 Task: Select the month "July".
Action: Mouse moved to (638, 86)
Screenshot: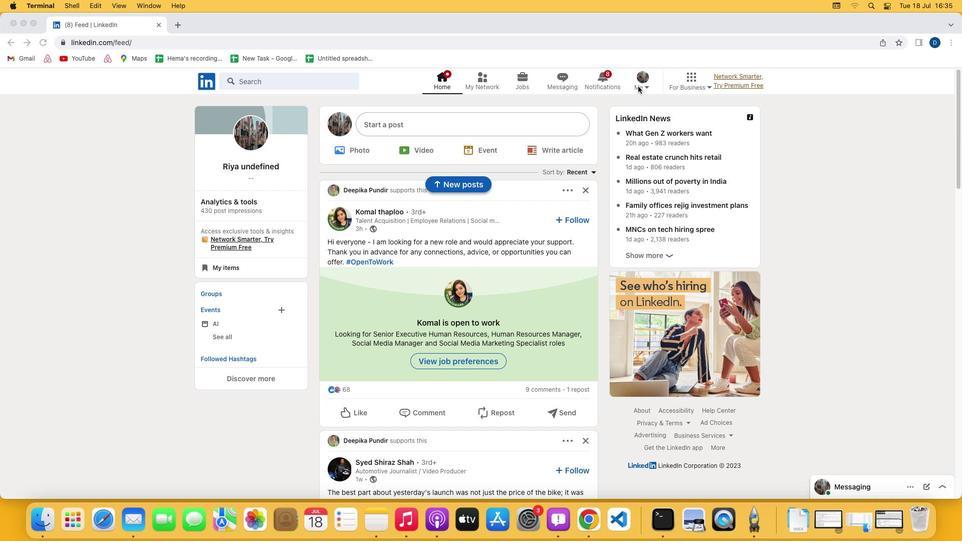 
Action: Mouse pressed left at (638, 86)
Screenshot: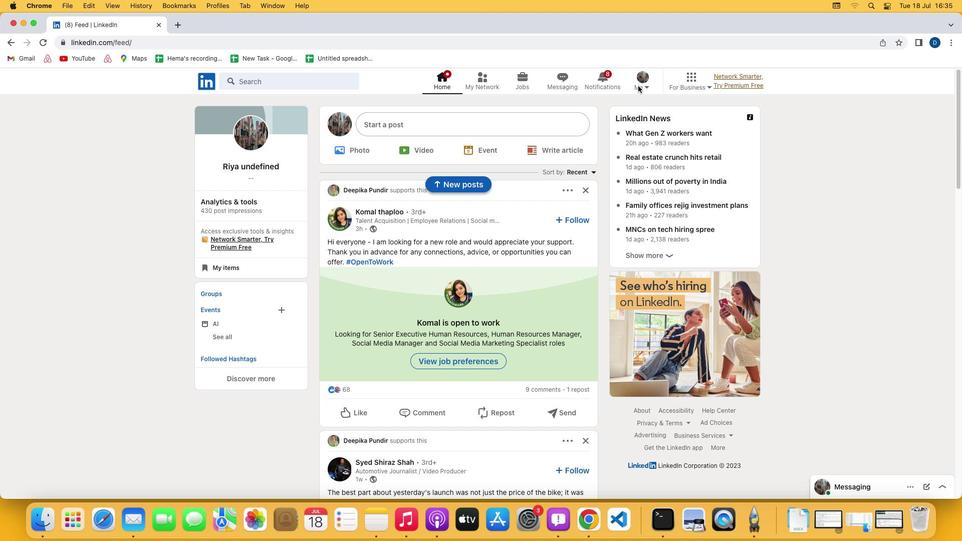 
Action: Mouse moved to (645, 86)
Screenshot: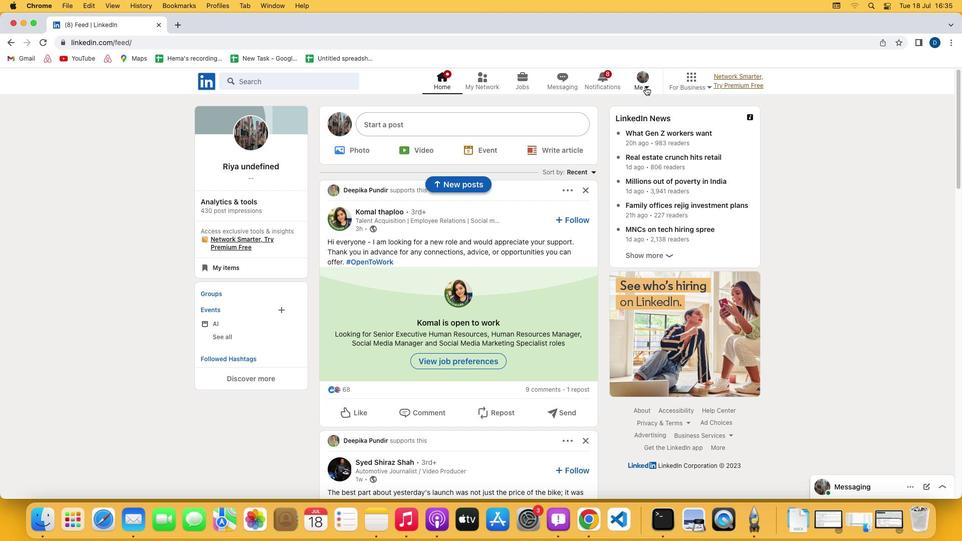
Action: Mouse pressed left at (645, 86)
Screenshot: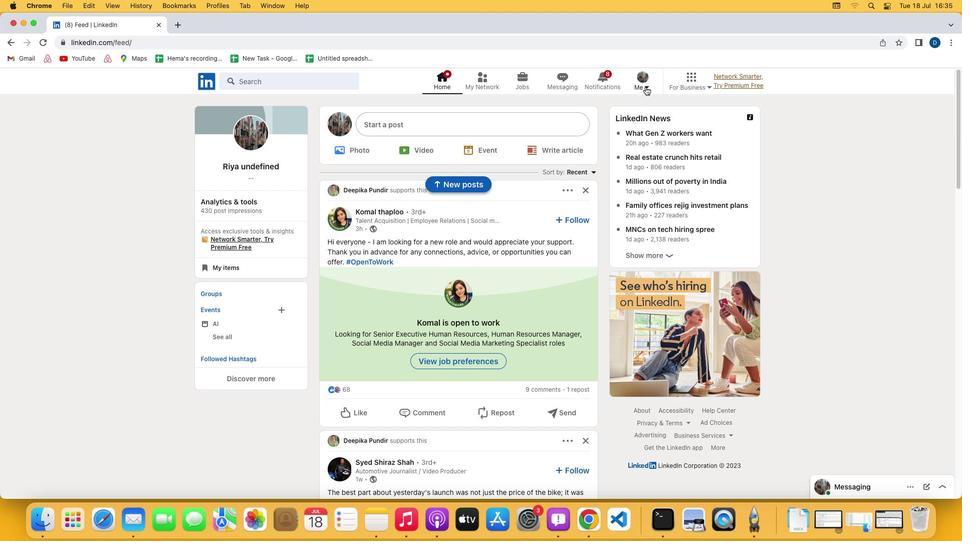 
Action: Mouse moved to (594, 139)
Screenshot: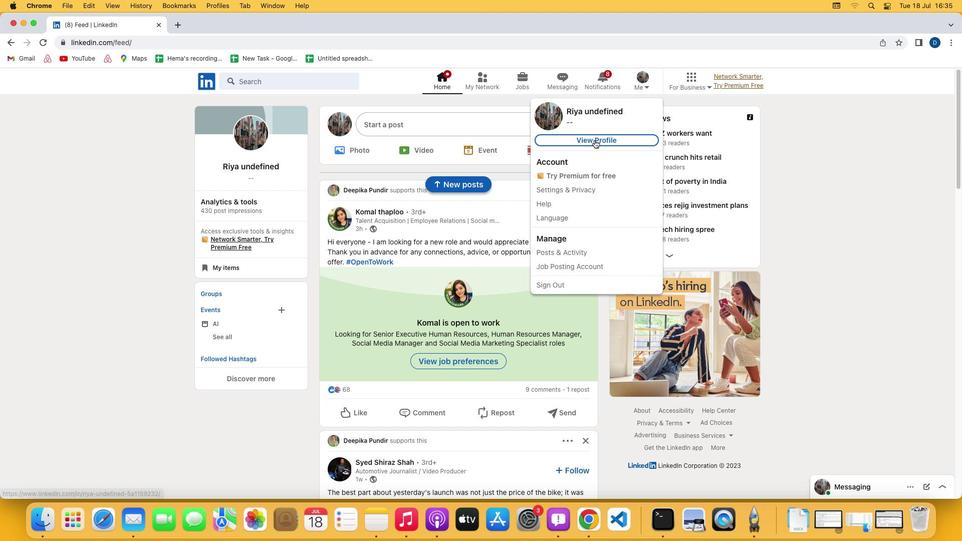 
Action: Mouse pressed left at (594, 139)
Screenshot: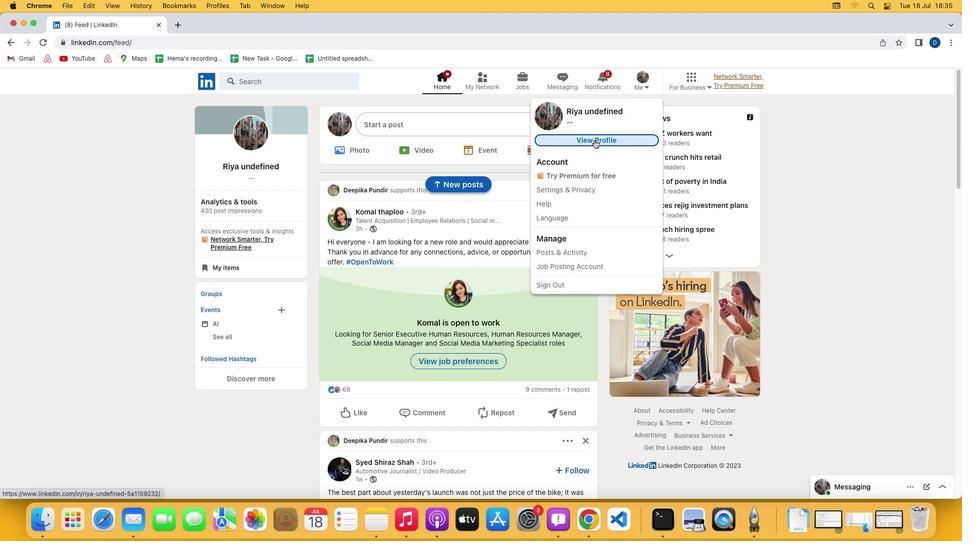 
Action: Mouse moved to (326, 343)
Screenshot: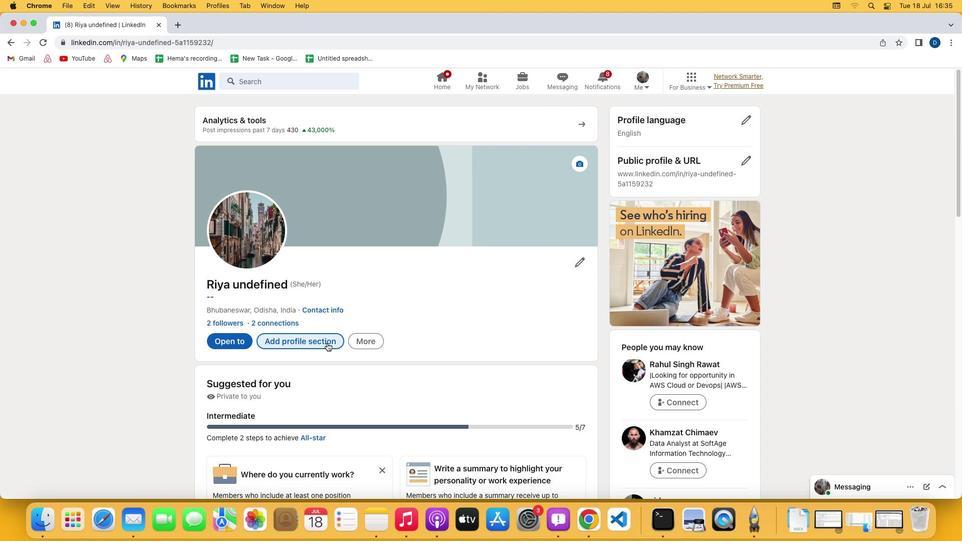 
Action: Mouse pressed left at (326, 343)
Screenshot: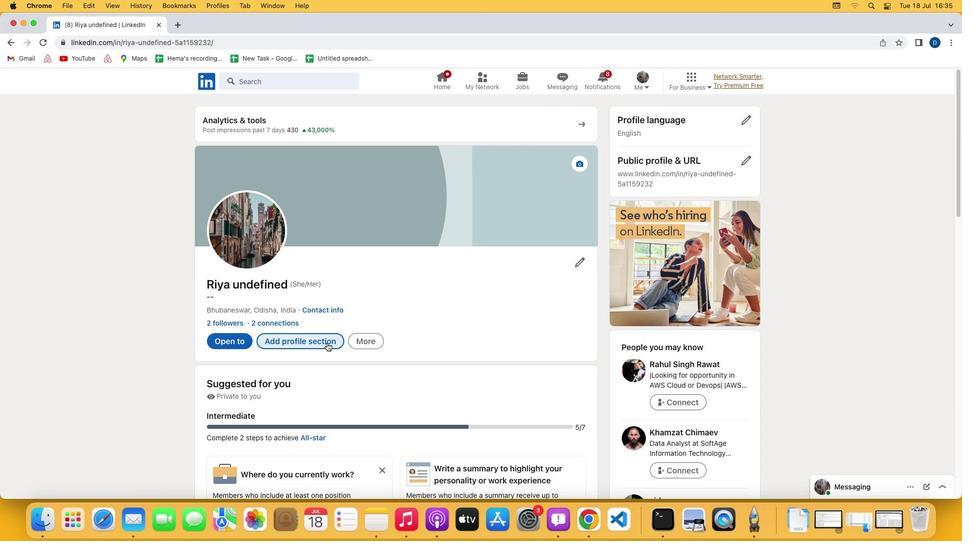 
Action: Mouse moved to (414, 151)
Screenshot: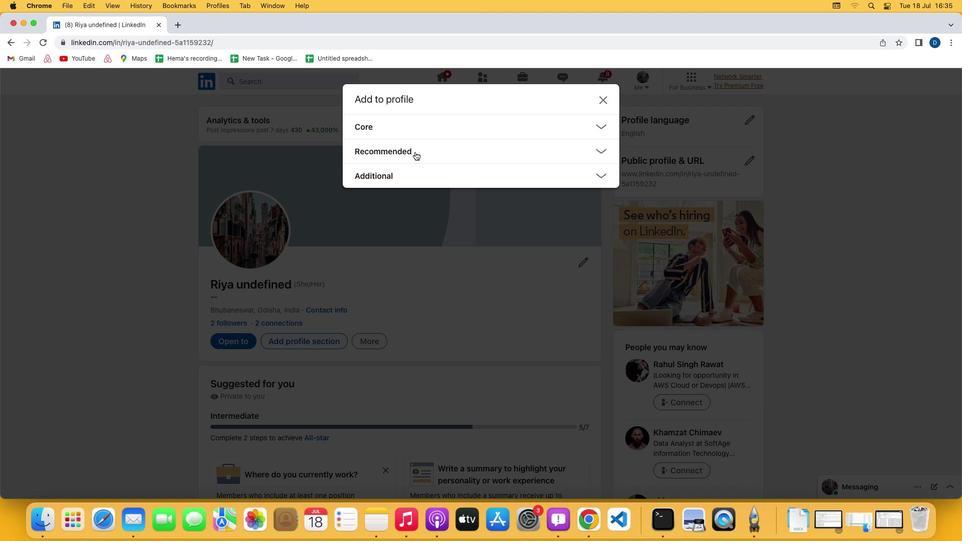 
Action: Mouse pressed left at (414, 151)
Screenshot: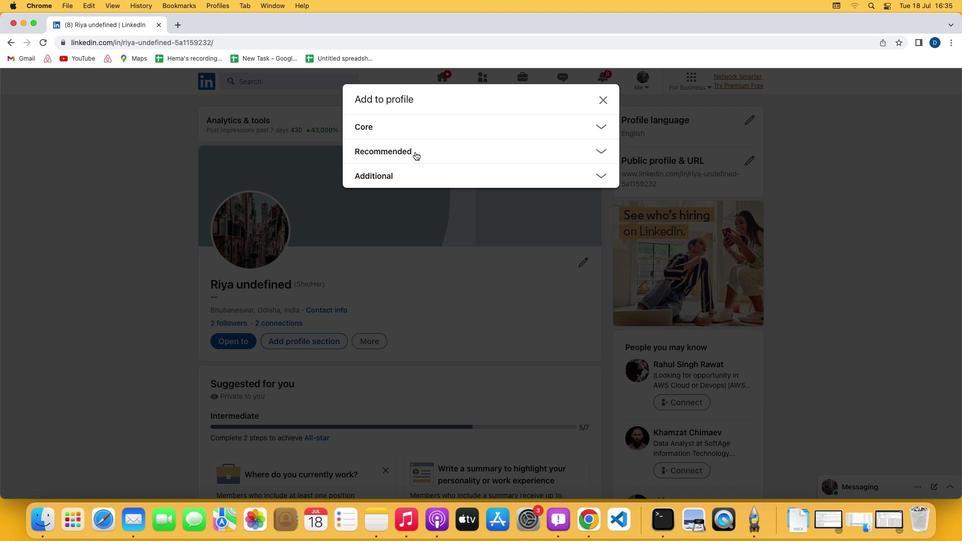 
Action: Mouse moved to (389, 247)
Screenshot: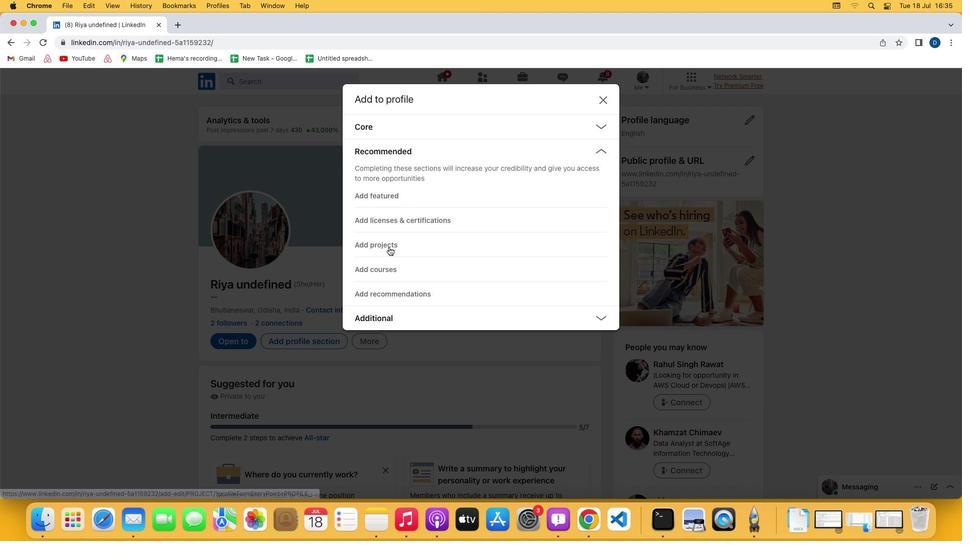 
Action: Mouse pressed left at (389, 247)
Screenshot: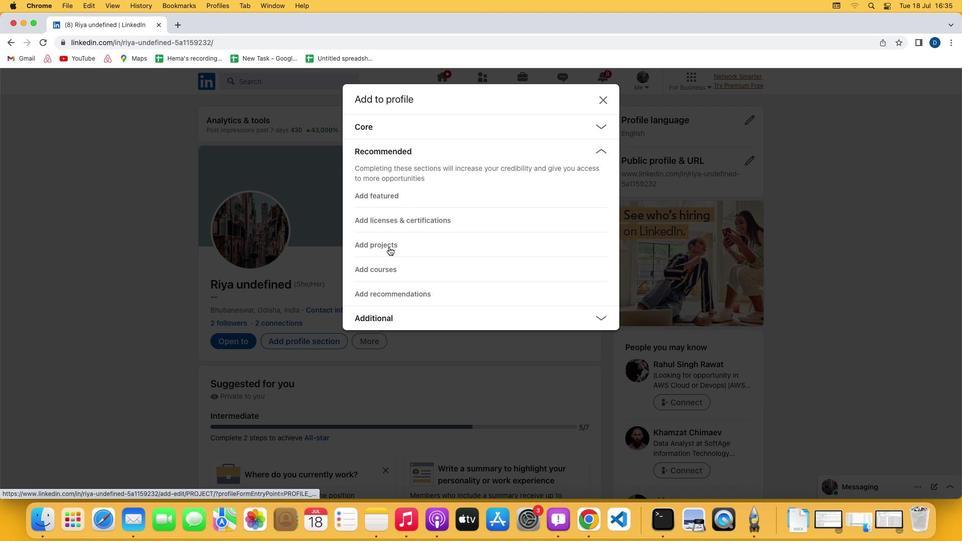 
Action: Mouse moved to (356, 358)
Screenshot: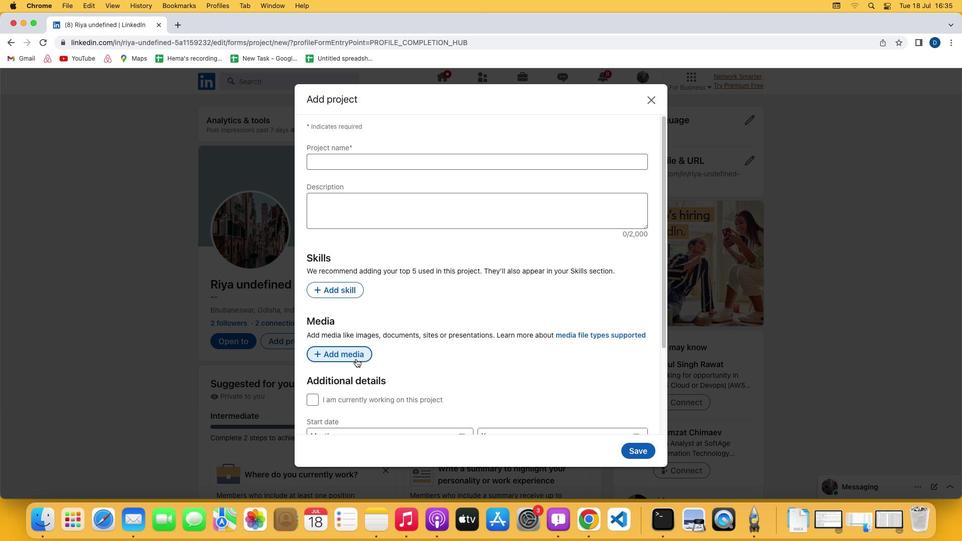 
Action: Mouse scrolled (356, 358) with delta (0, 0)
Screenshot: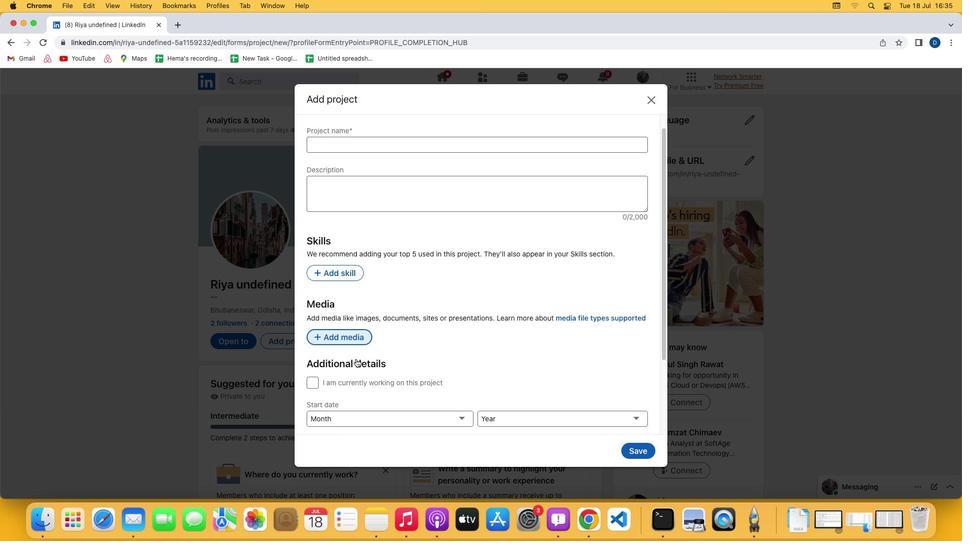 
Action: Mouse scrolled (356, 358) with delta (0, 0)
Screenshot: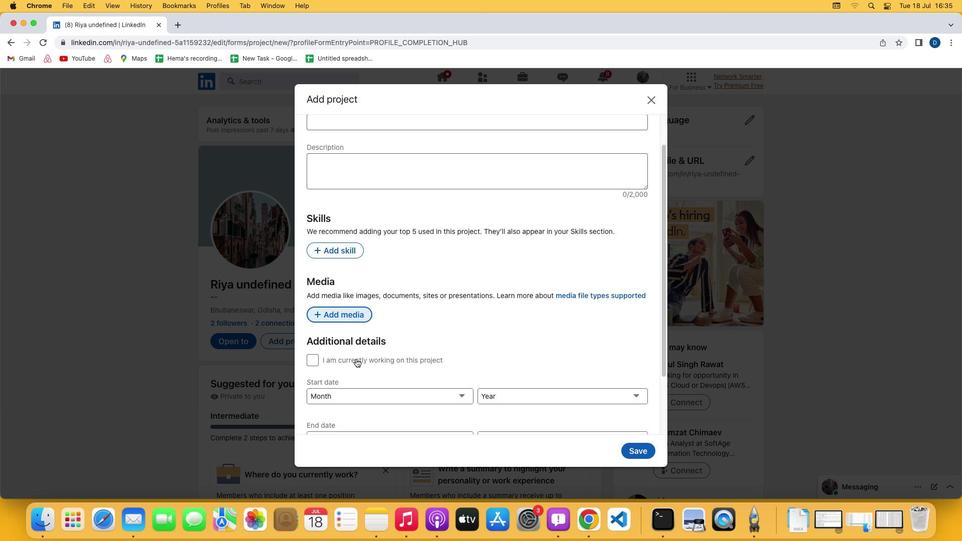 
Action: Mouse scrolled (356, 358) with delta (0, -1)
Screenshot: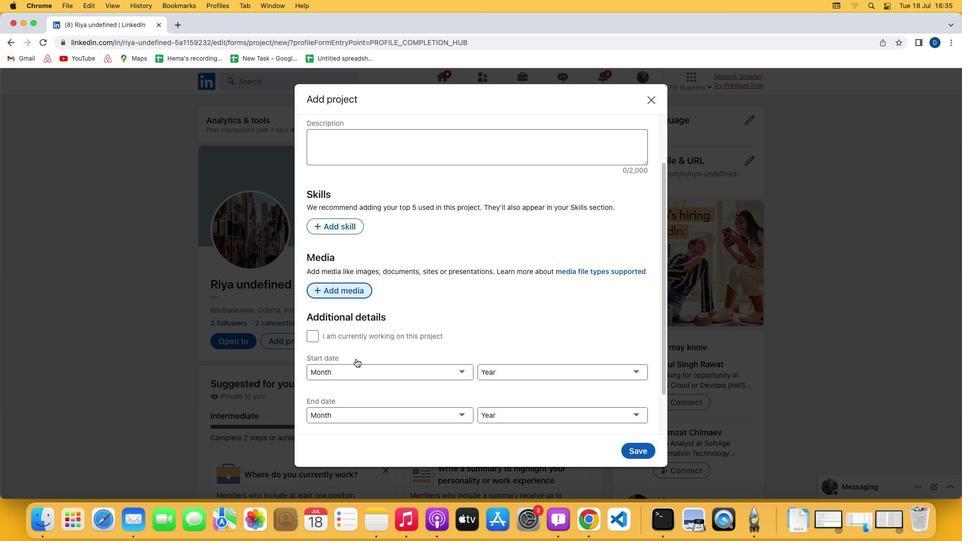 
Action: Mouse scrolled (356, 358) with delta (0, -2)
Screenshot: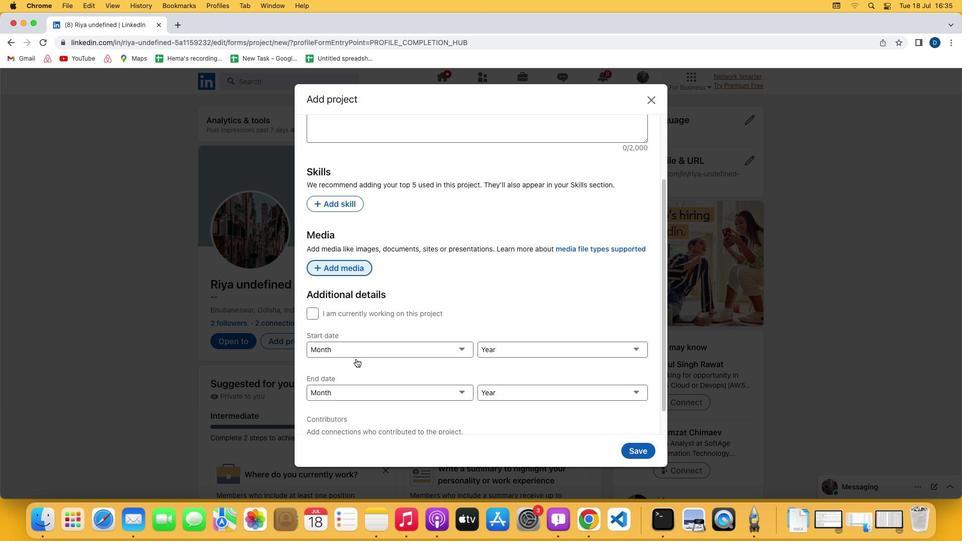 
Action: Mouse moved to (331, 365)
Screenshot: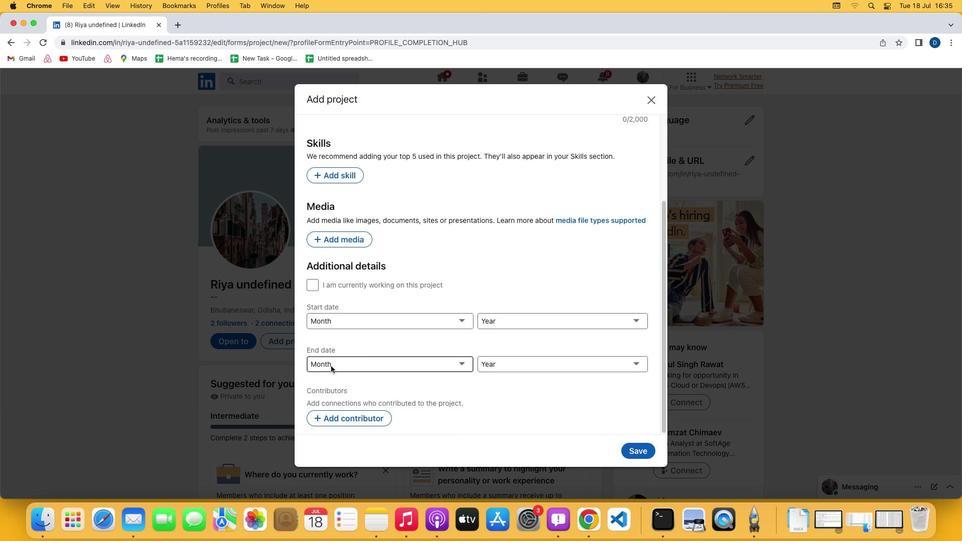 
Action: Mouse pressed left at (331, 365)
Screenshot: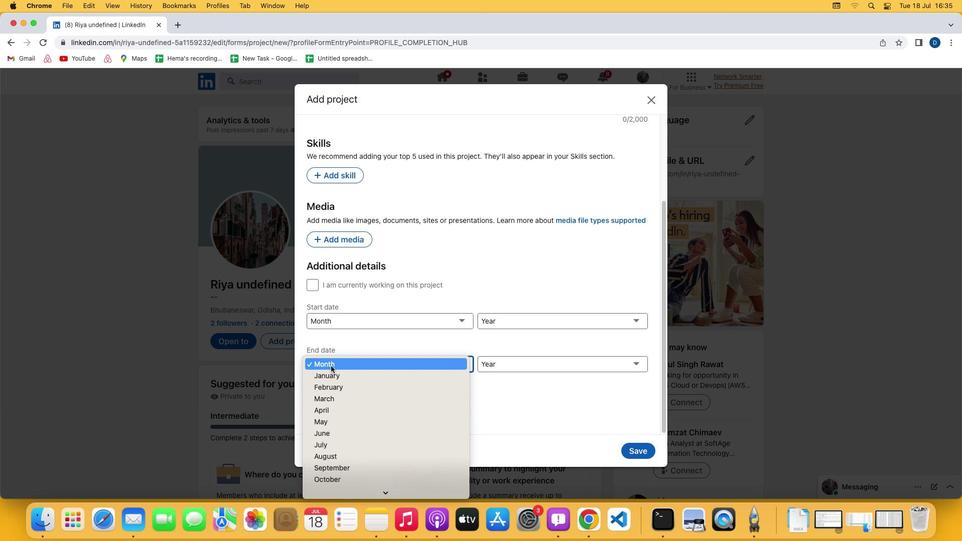 
Action: Mouse moved to (326, 442)
Screenshot: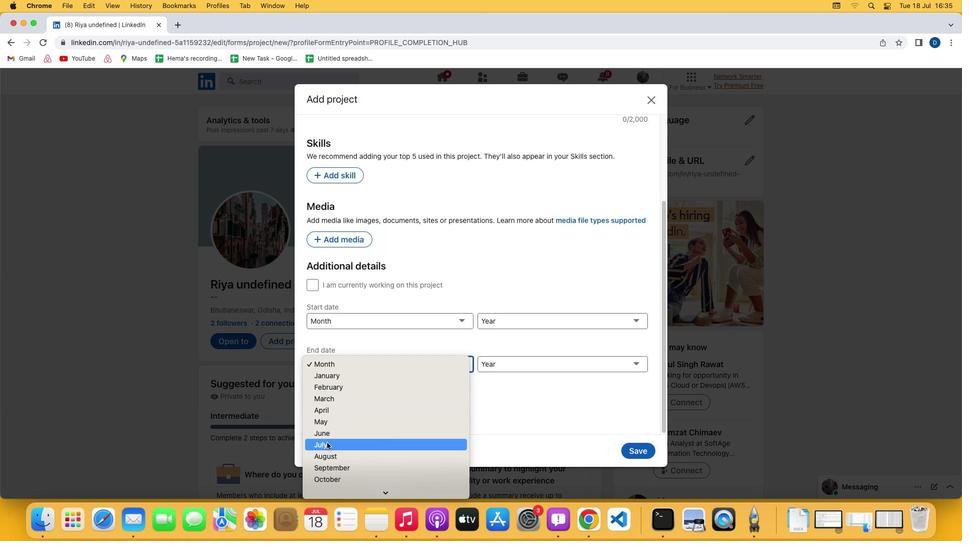 
Action: Mouse pressed left at (326, 442)
Screenshot: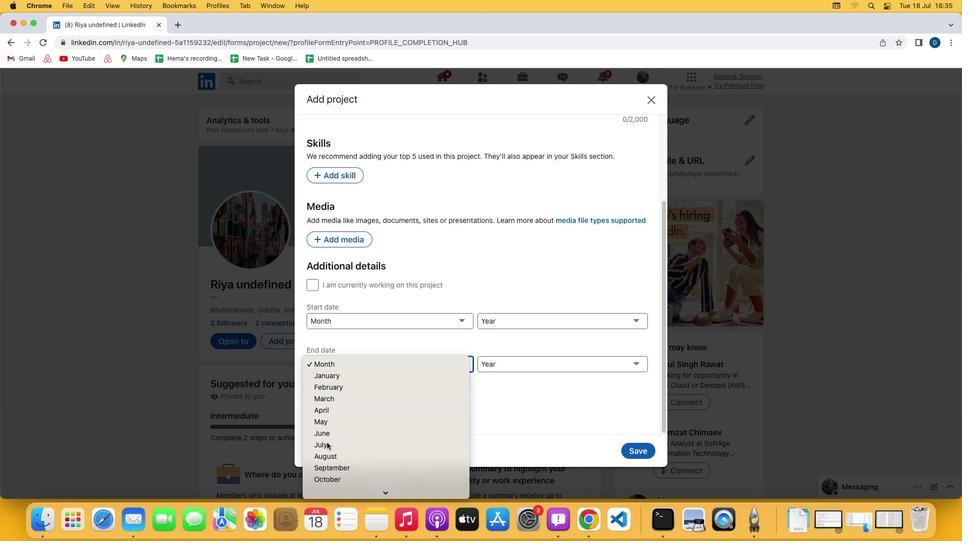 
